 Task: Create a new filter with the name "done" with the query "is:done".
Action: Mouse moved to (960, 146)
Screenshot: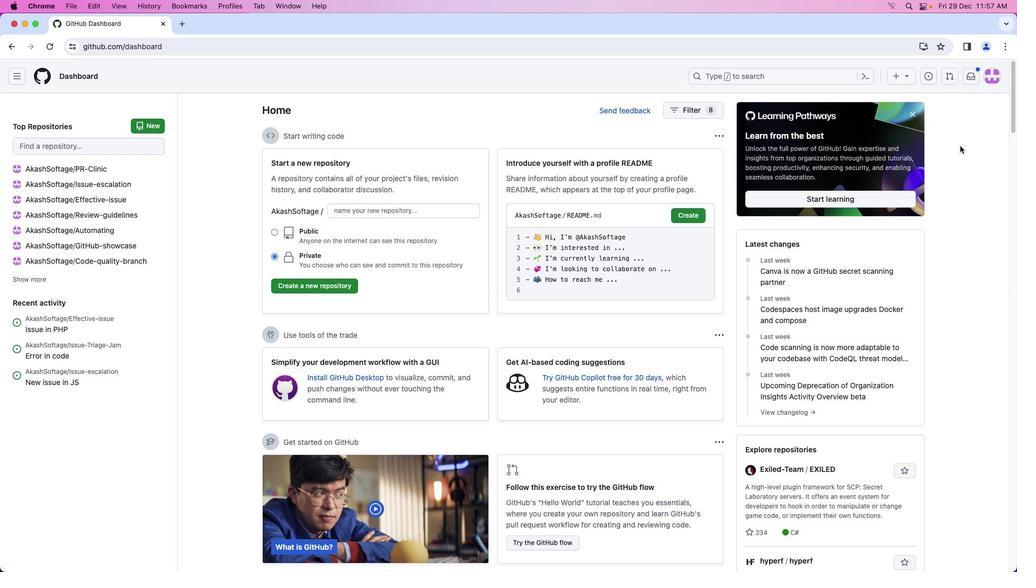 
Action: Mouse pressed left at (960, 146)
Screenshot: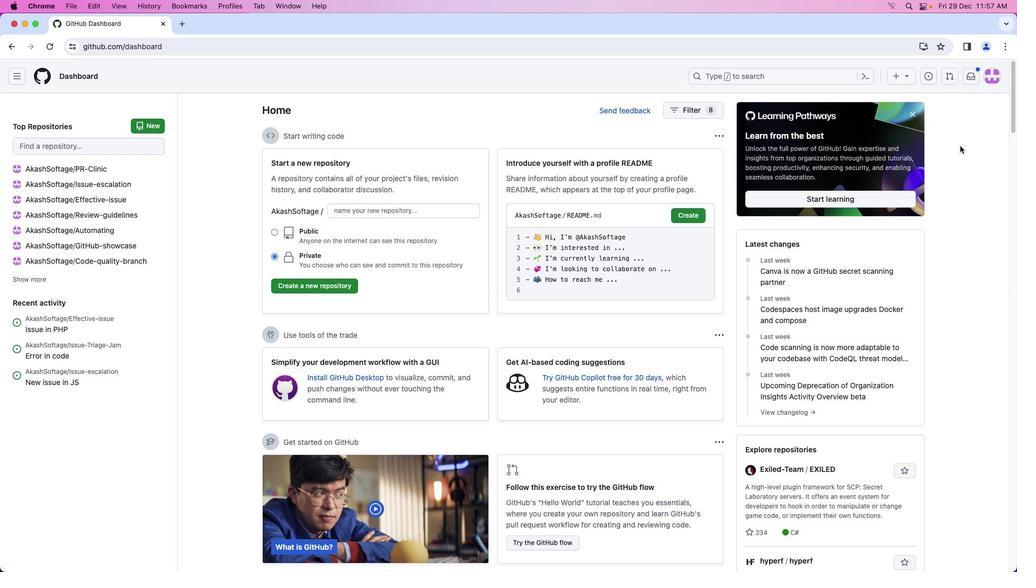 
Action: Mouse moved to (972, 79)
Screenshot: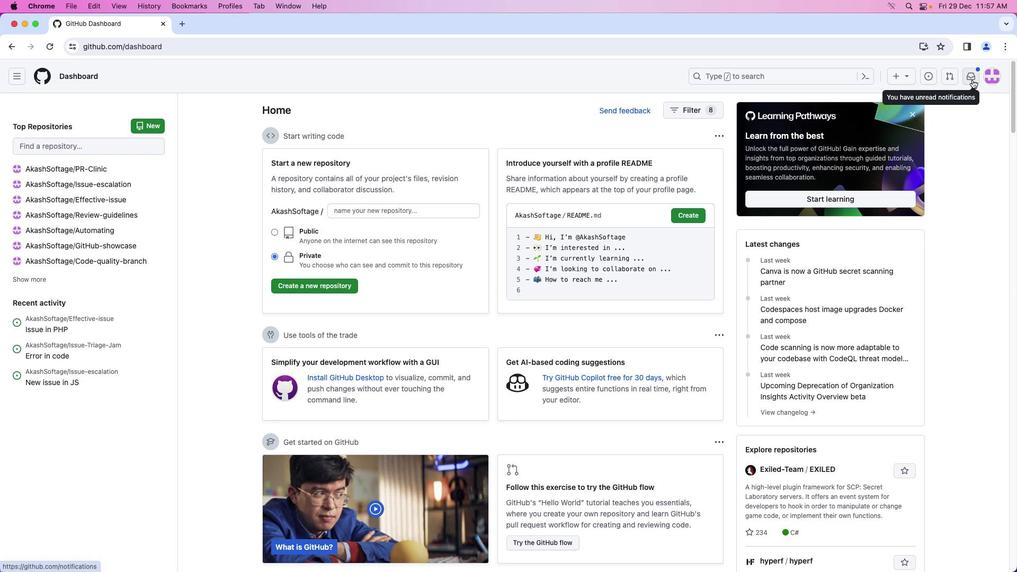 
Action: Mouse pressed left at (972, 79)
Screenshot: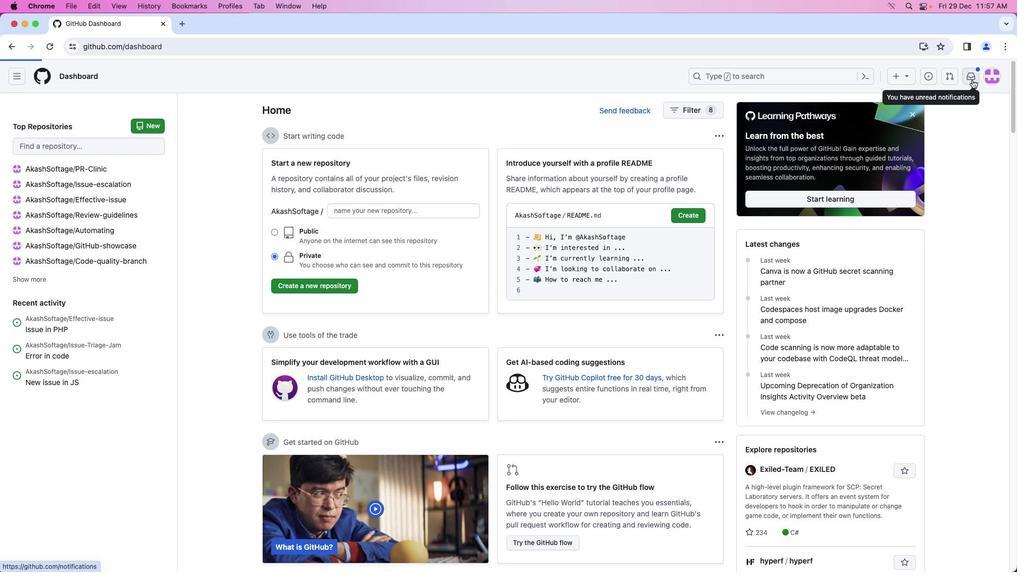 
Action: Mouse moved to (167, 190)
Screenshot: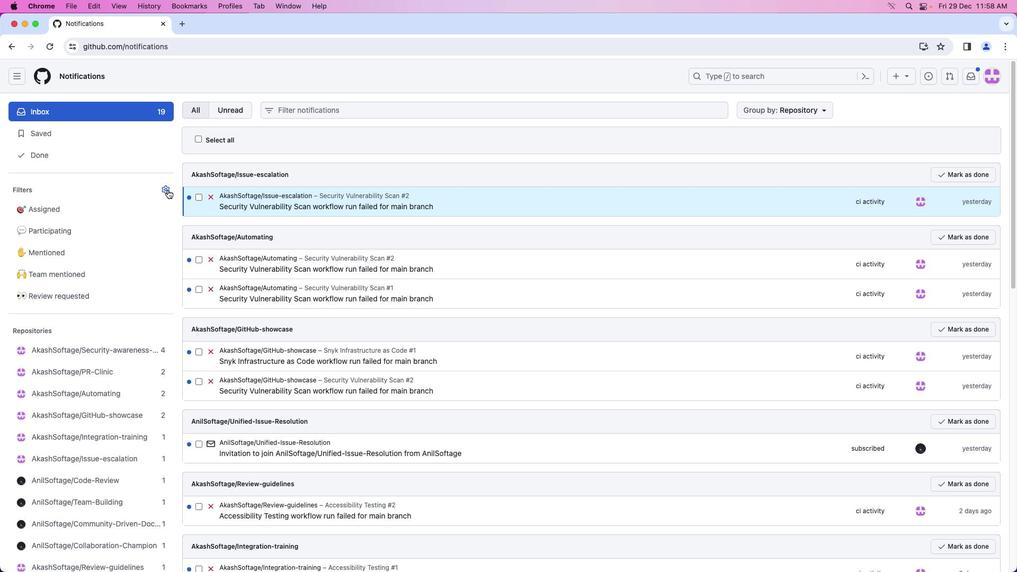 
Action: Mouse pressed left at (167, 190)
Screenshot: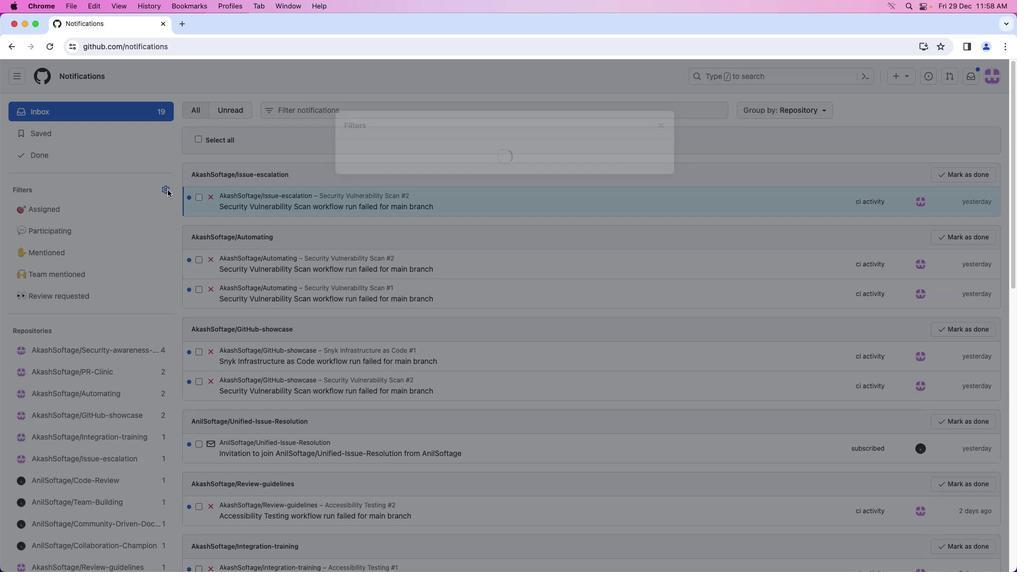 
Action: Mouse moved to (637, 153)
Screenshot: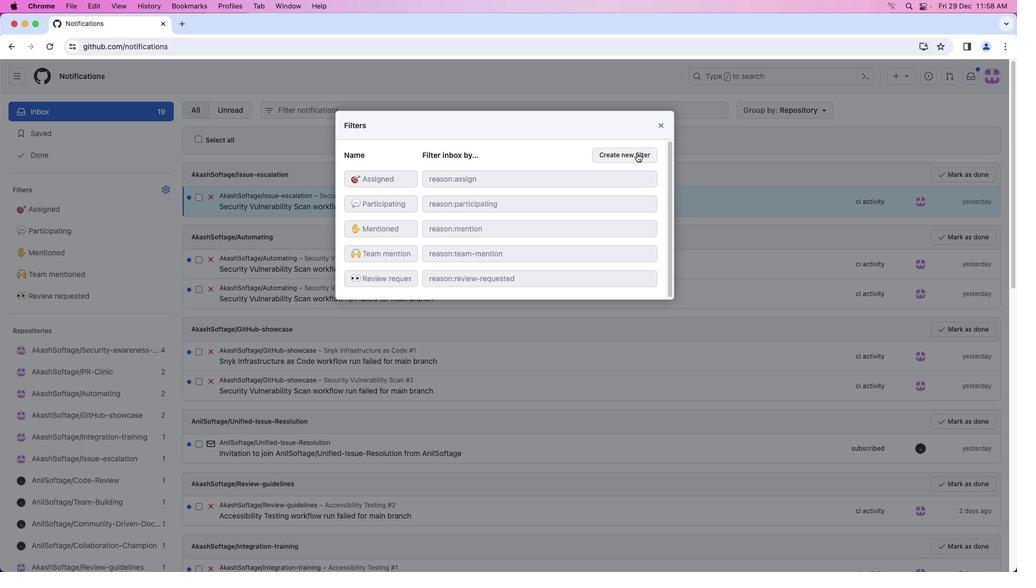 
Action: Mouse pressed left at (637, 153)
Screenshot: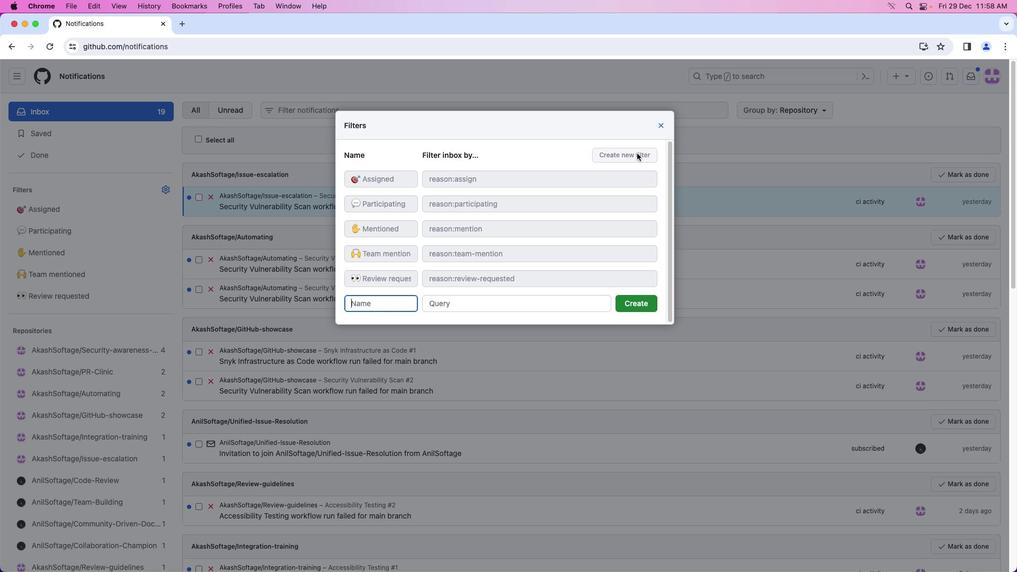 
Action: Mouse moved to (515, 273)
Screenshot: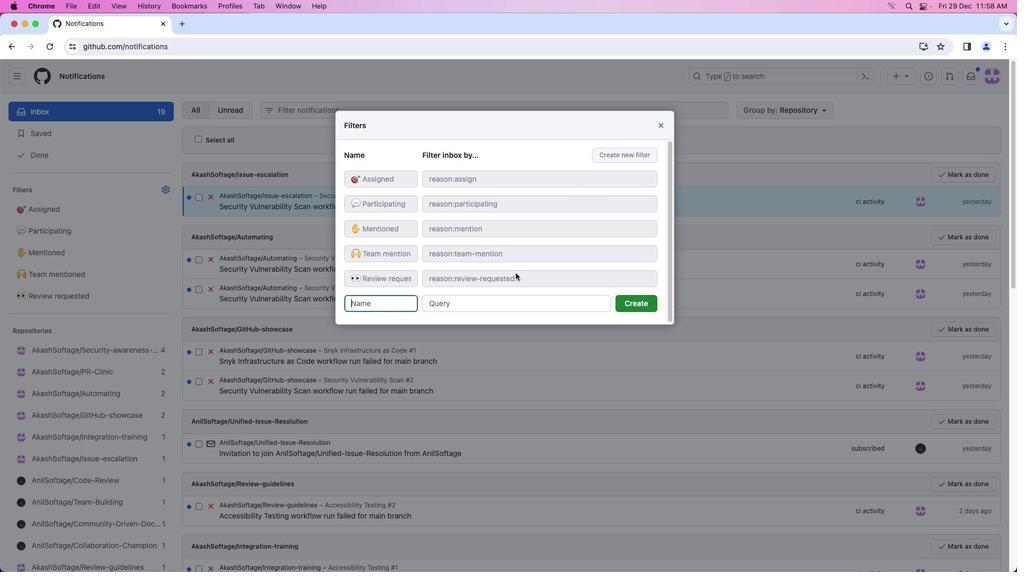 
Action: Key pressed Key.caps_lock'd''o''n''e'
Screenshot: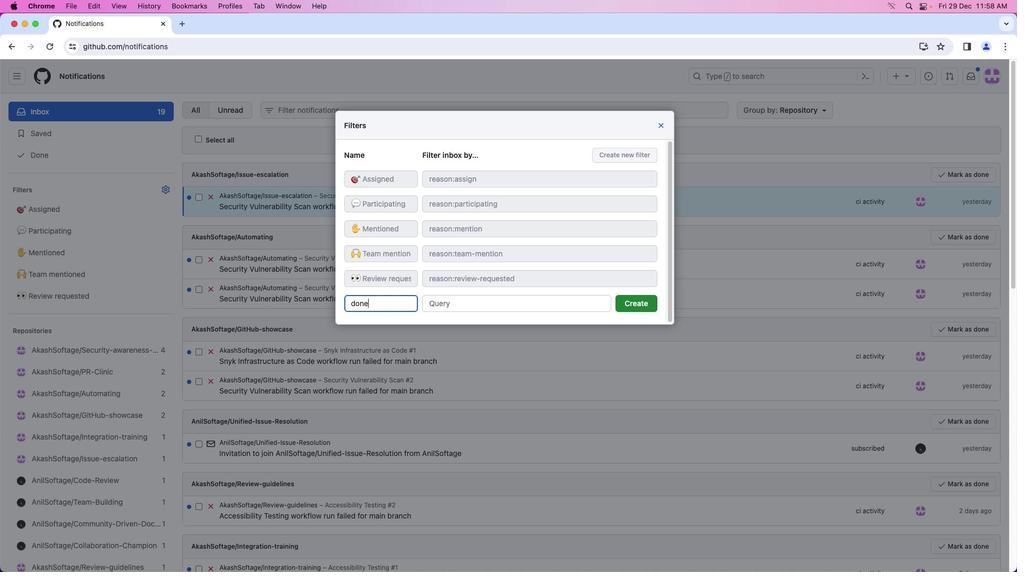 
Action: Mouse moved to (501, 307)
Screenshot: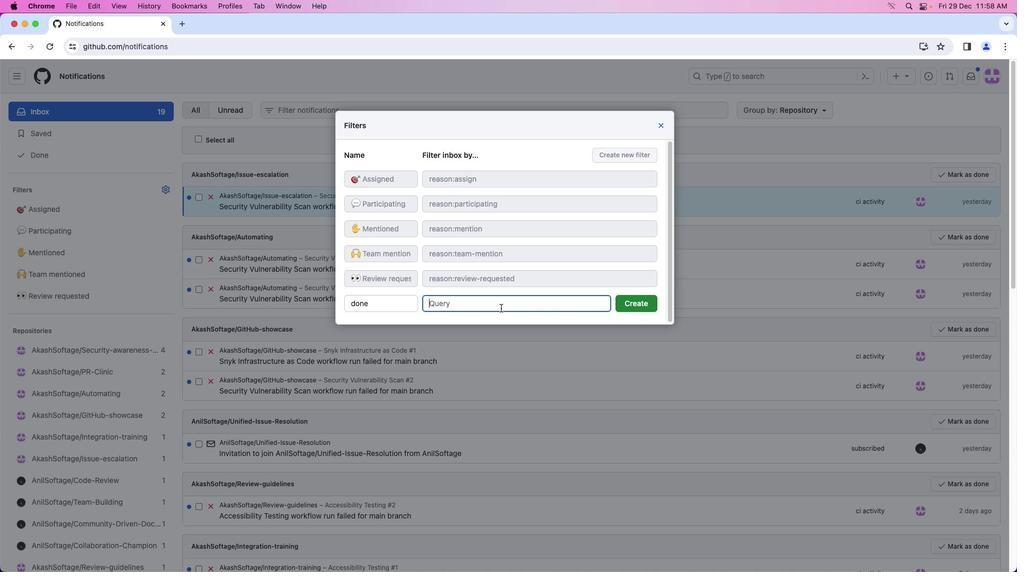 
Action: Mouse pressed left at (501, 307)
Screenshot: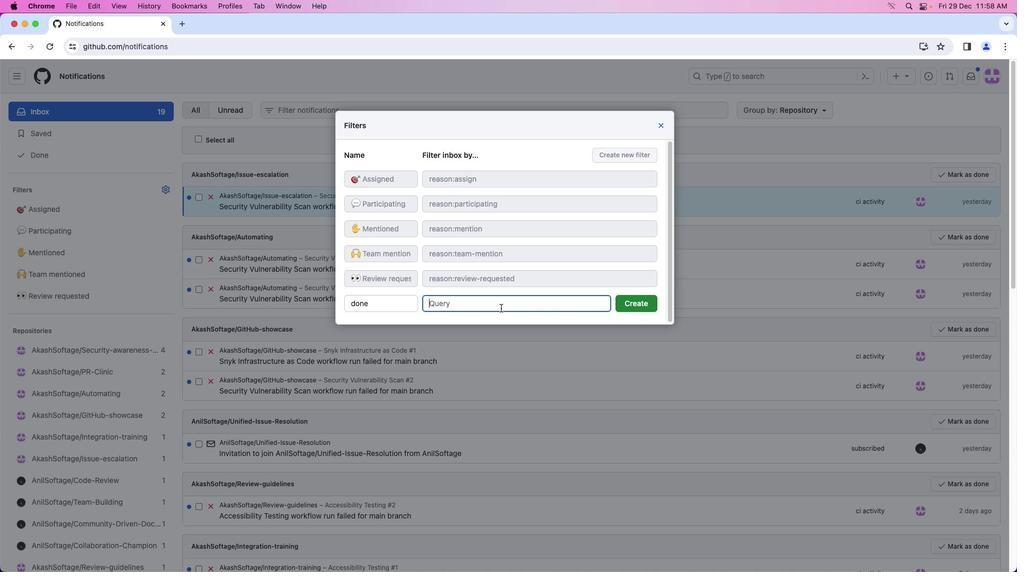 
Action: Key pressed 'i''s'Key.shift_r':''d''o''n''e'
Screenshot: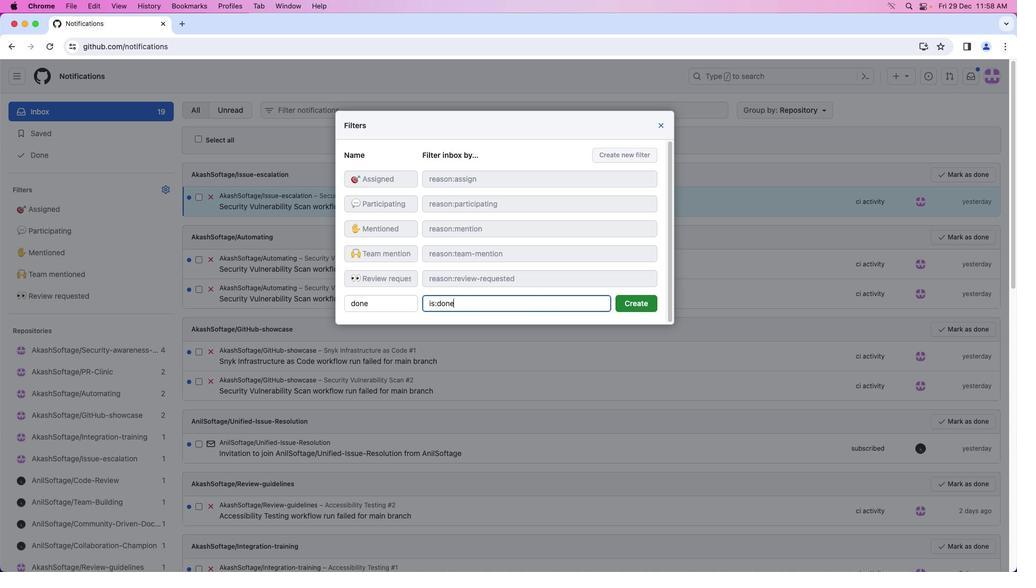 
Action: Mouse moved to (640, 304)
Screenshot: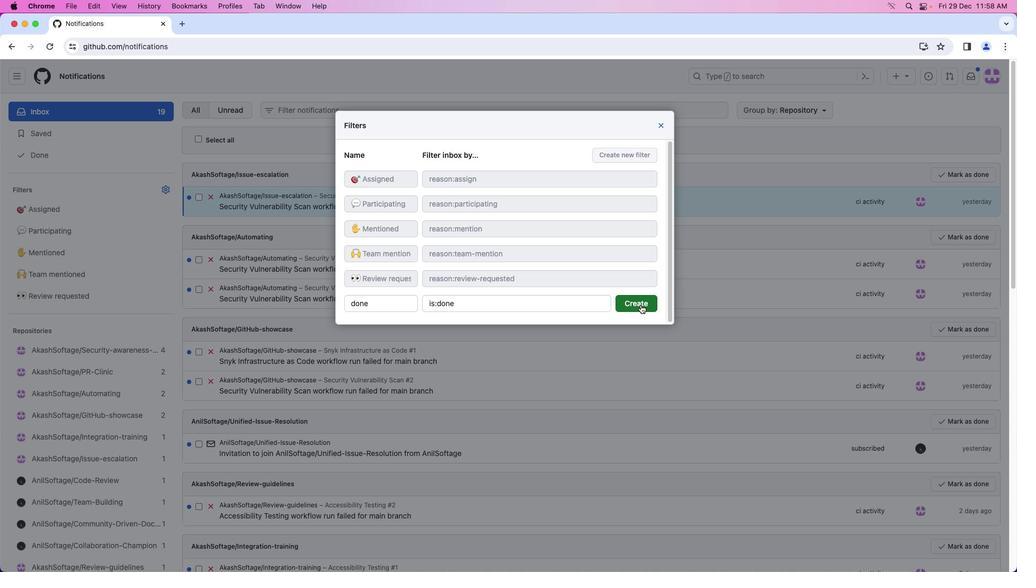 
Action: Mouse pressed left at (640, 304)
Screenshot: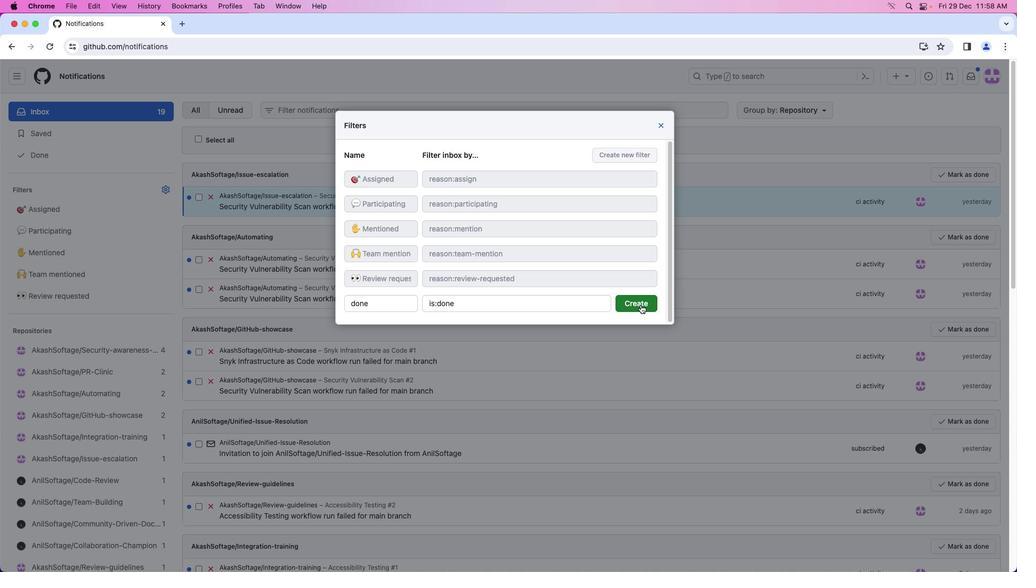 
Action: Mouse moved to (659, 124)
Screenshot: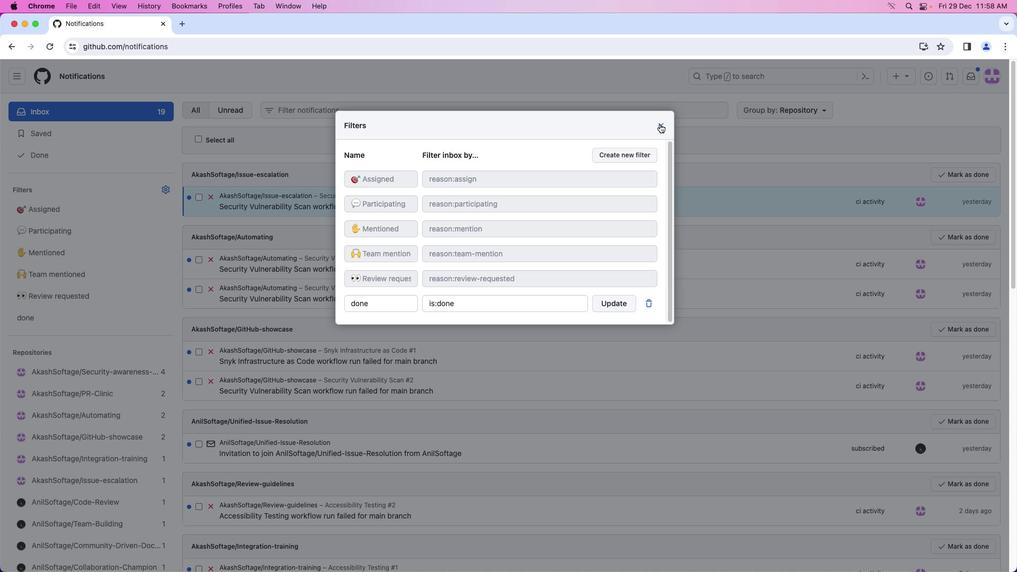 
